 Task: Select the all text.
Action: Mouse moved to (182, 221)
Screenshot: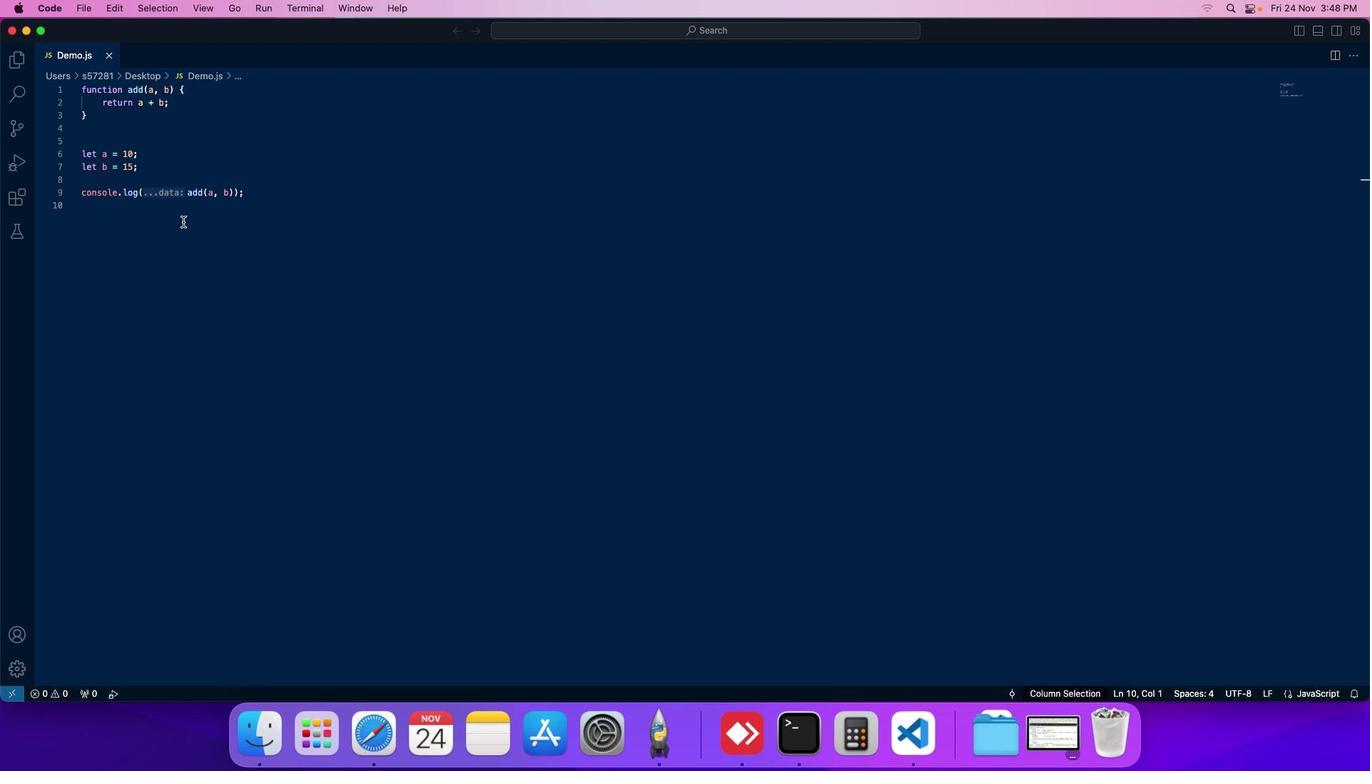 
Action: Mouse pressed left at (182, 221)
Screenshot: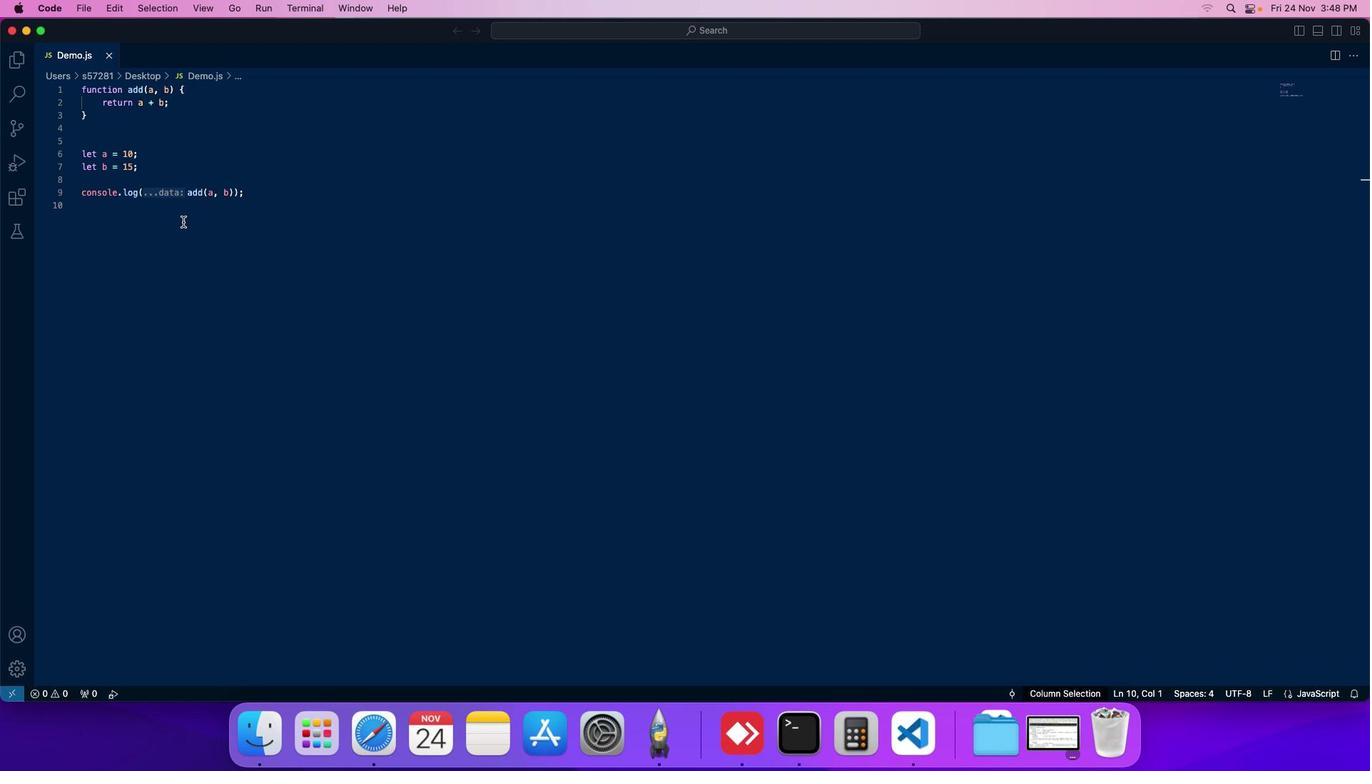 
Action: Mouse moved to (164, 5)
Screenshot: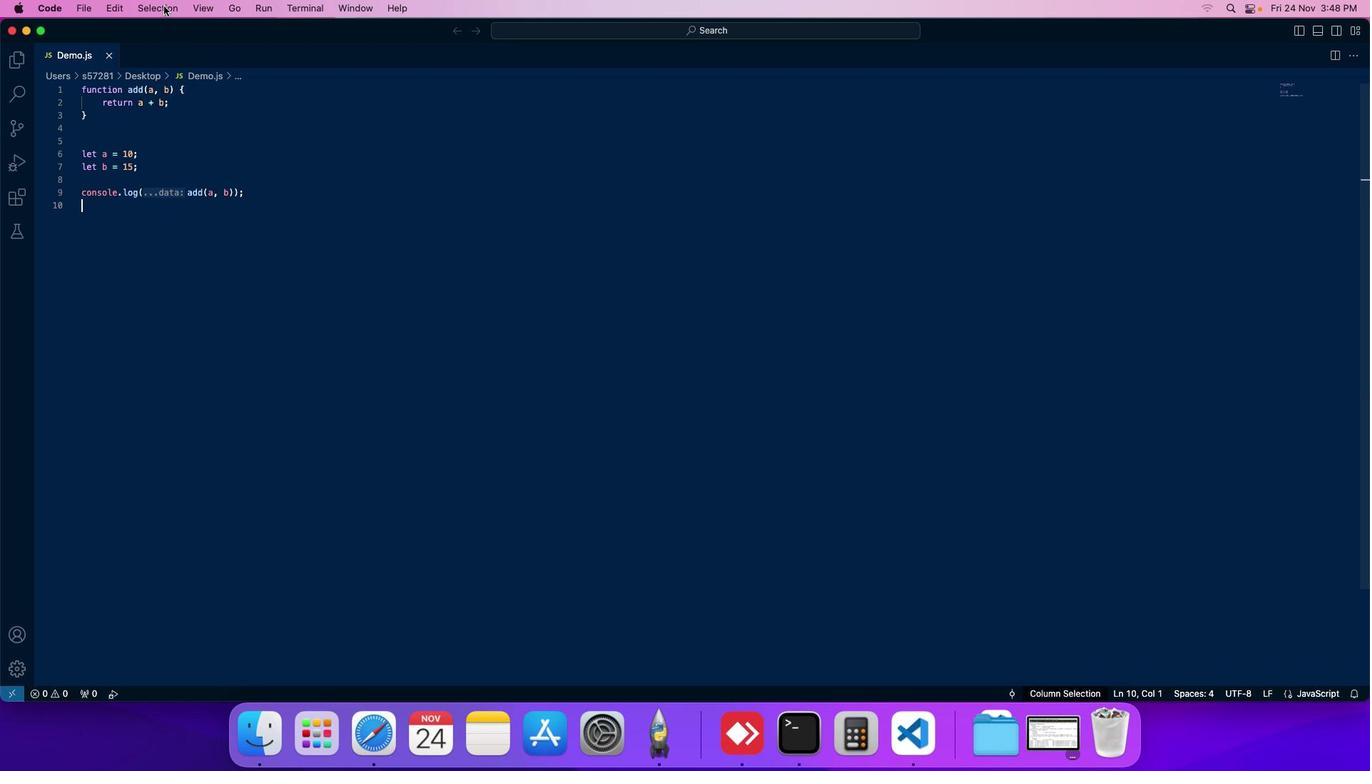 
Action: Mouse pressed left at (164, 5)
Screenshot: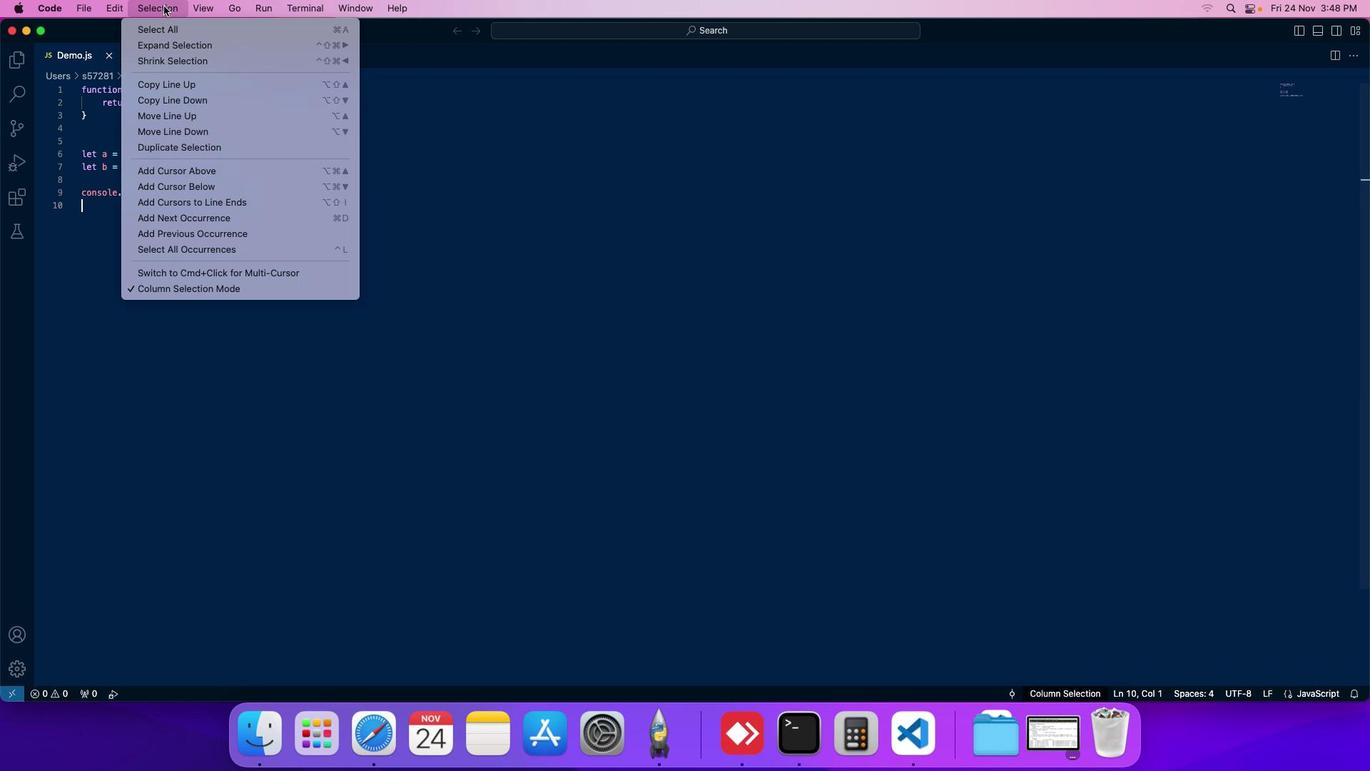 
Action: Mouse moved to (158, 23)
Screenshot: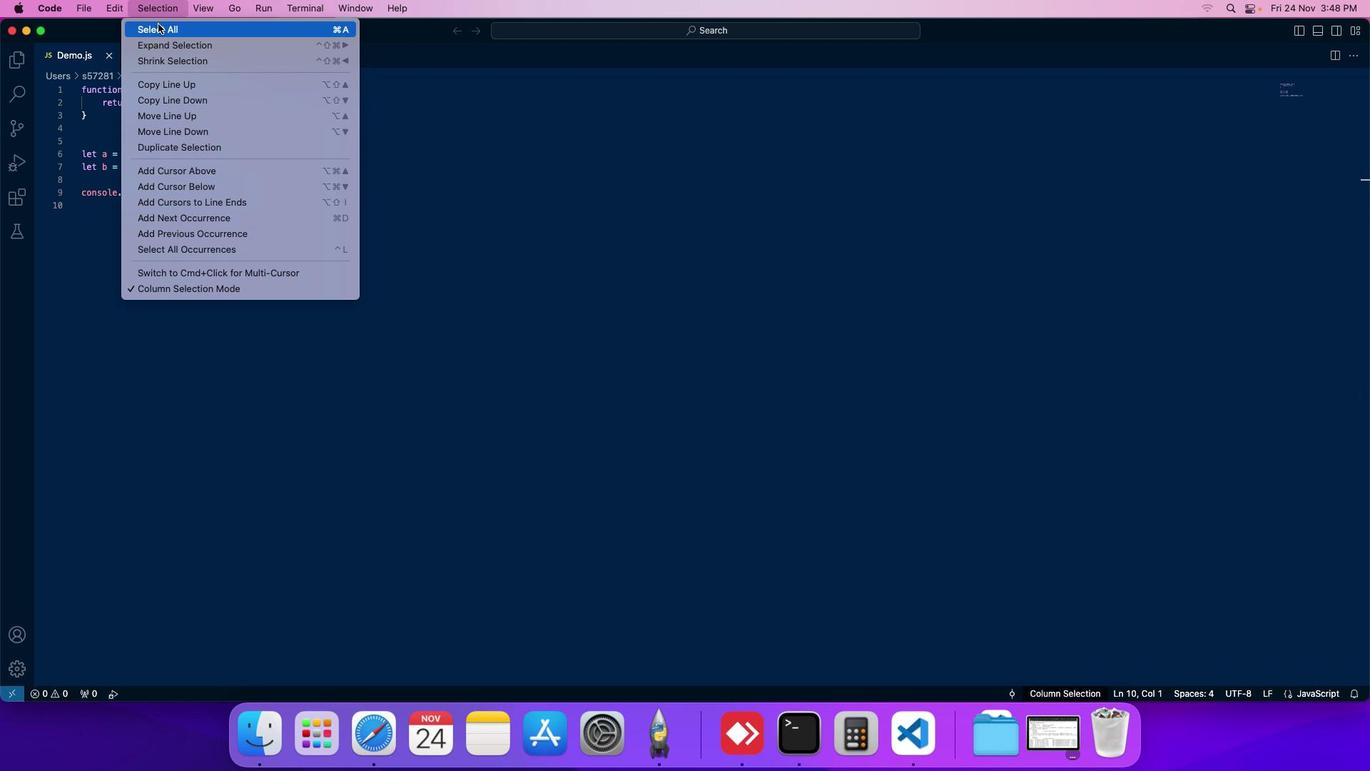 
Action: Mouse pressed left at (158, 23)
Screenshot: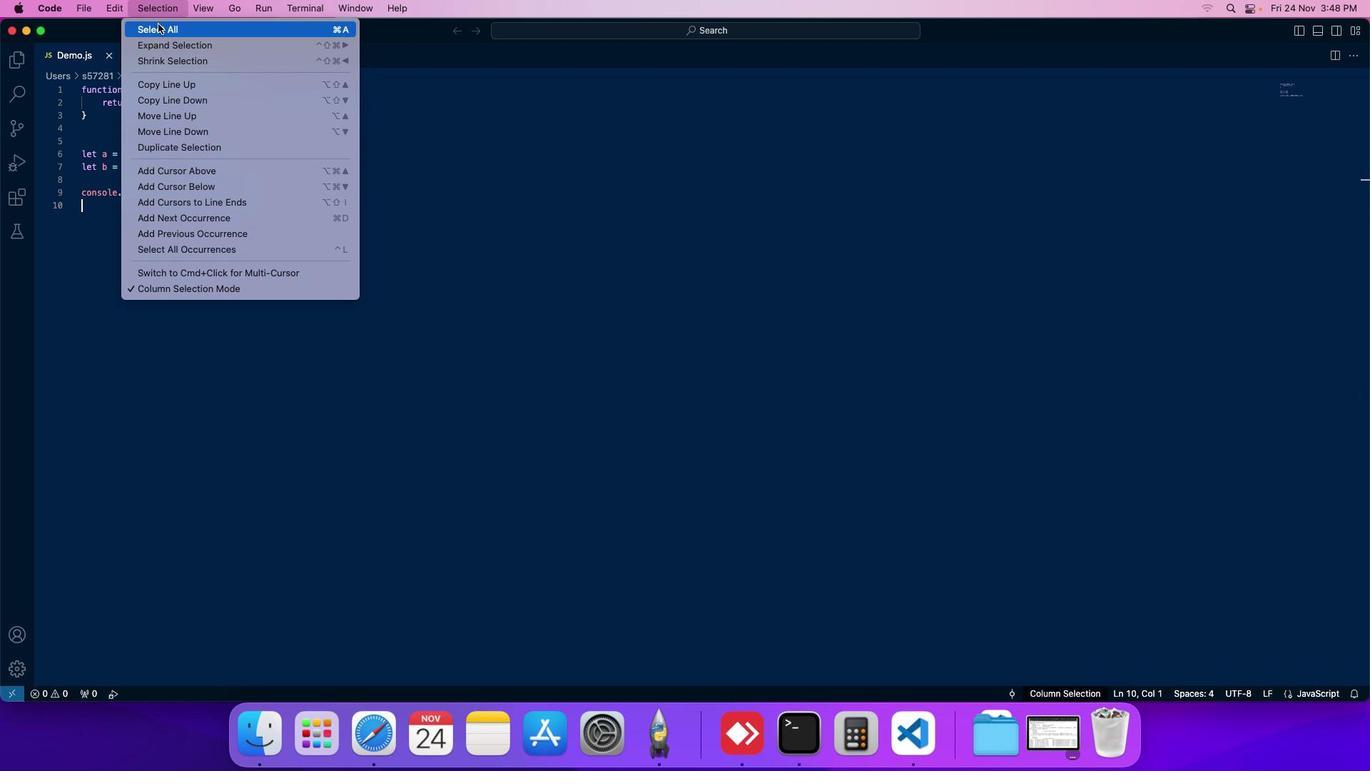 
Action: Mouse moved to (195, 209)
Screenshot: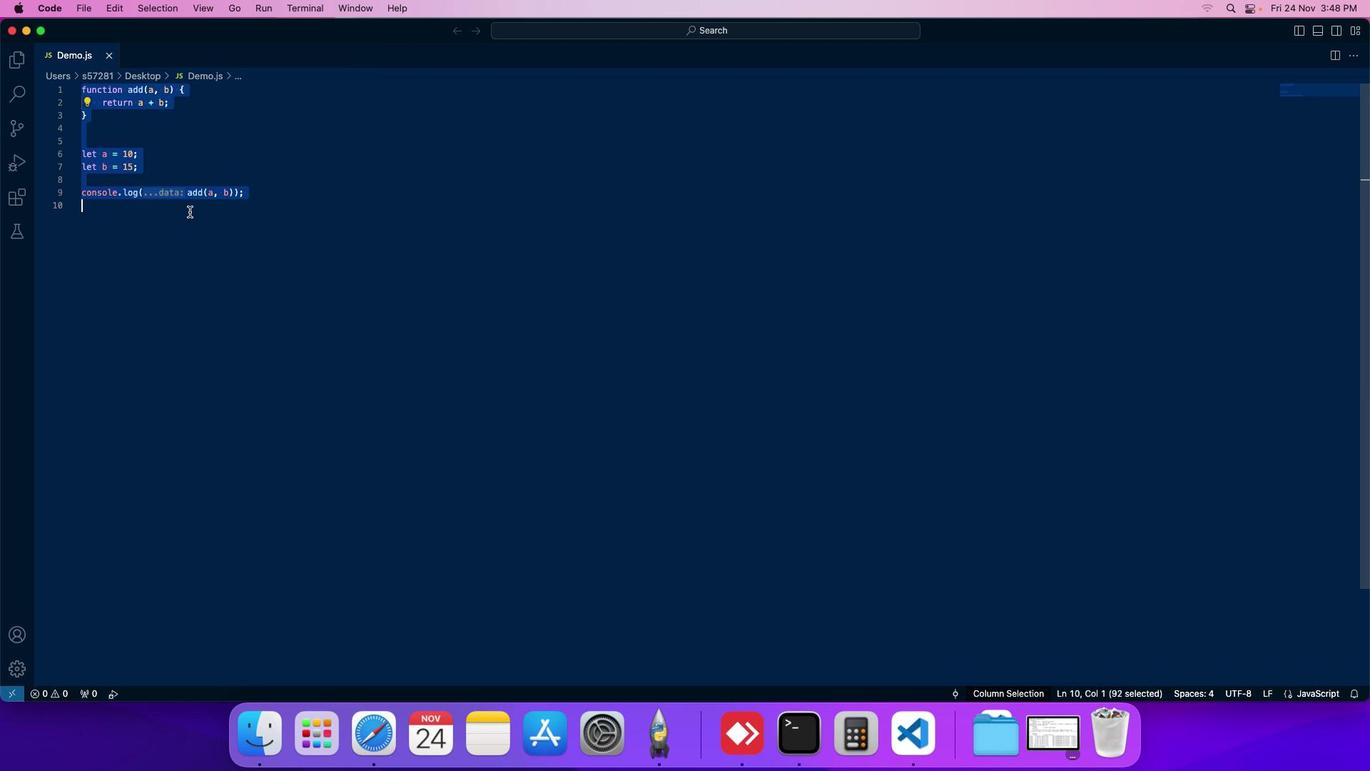 
